 Task: Filter emails by the 'Red category' using the search tool.
Action: Mouse moved to (16, 66)
Screenshot: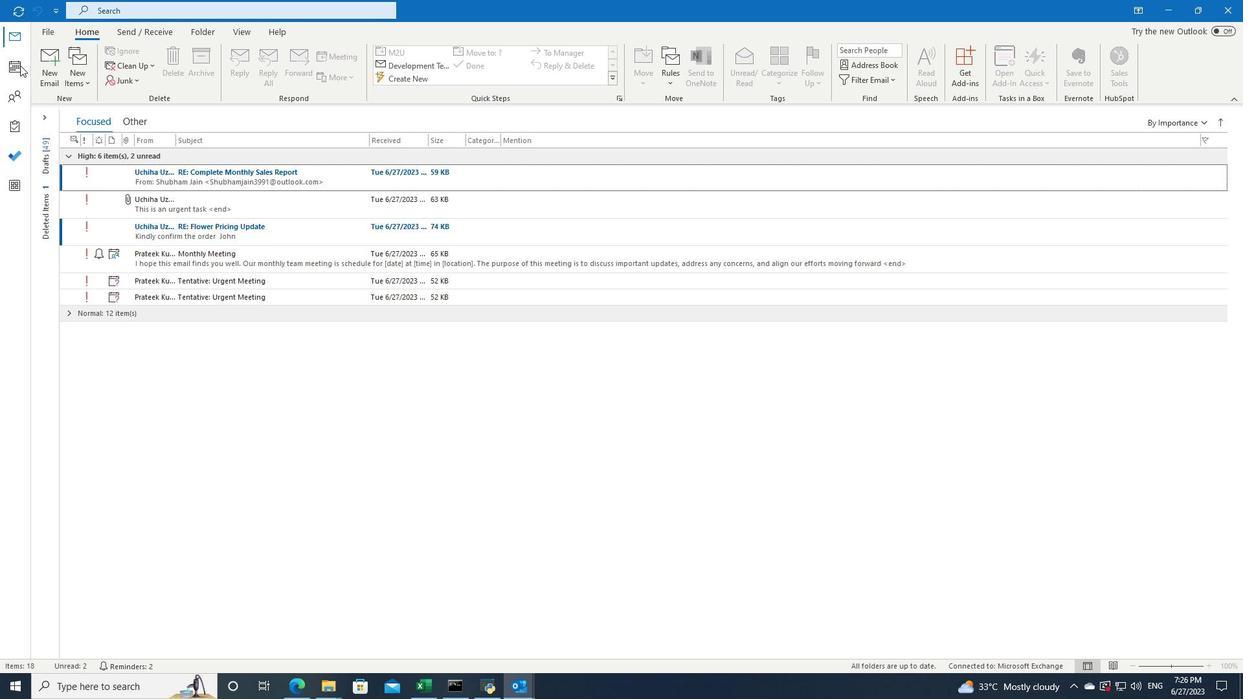 
Action: Mouse pressed left at (16, 66)
Screenshot: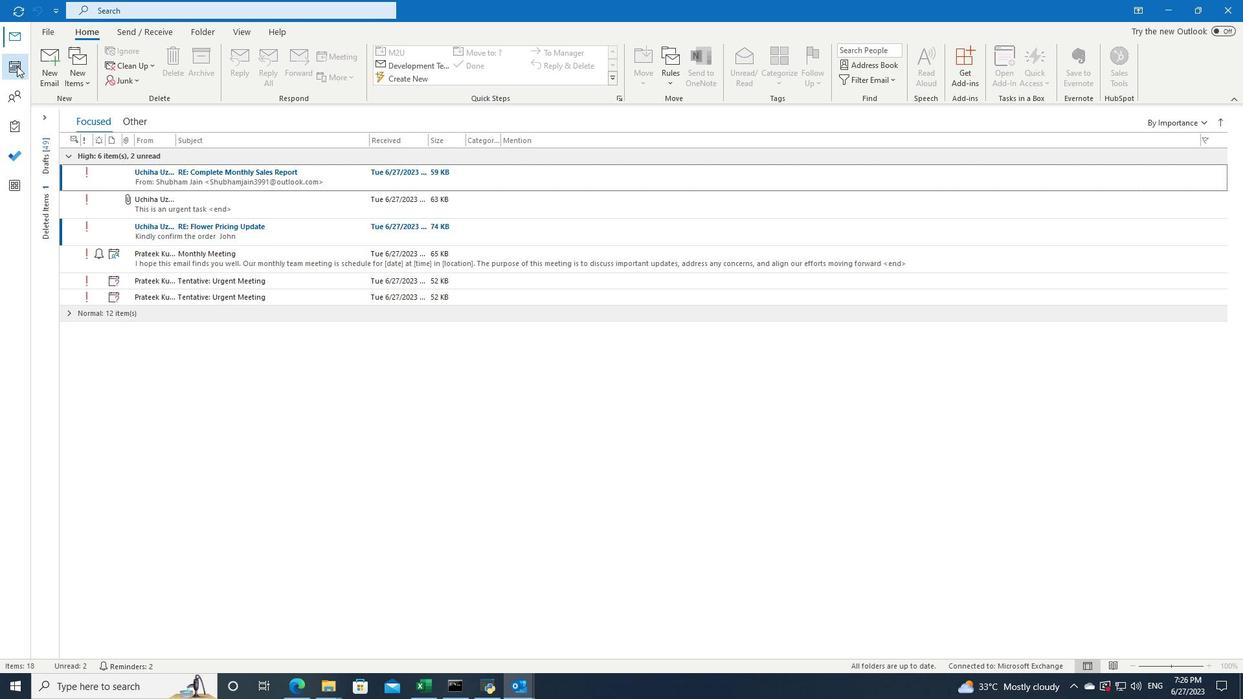 
Action: Mouse moved to (381, 12)
Screenshot: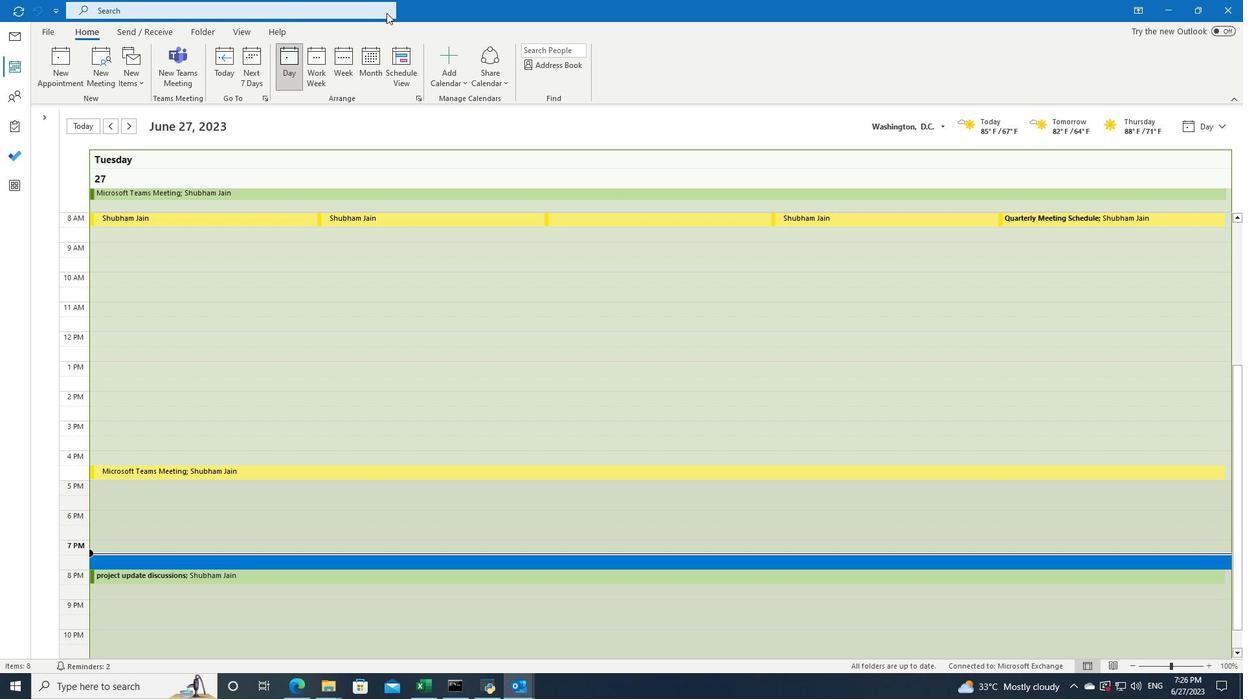 
Action: Mouse pressed left at (381, 12)
Screenshot: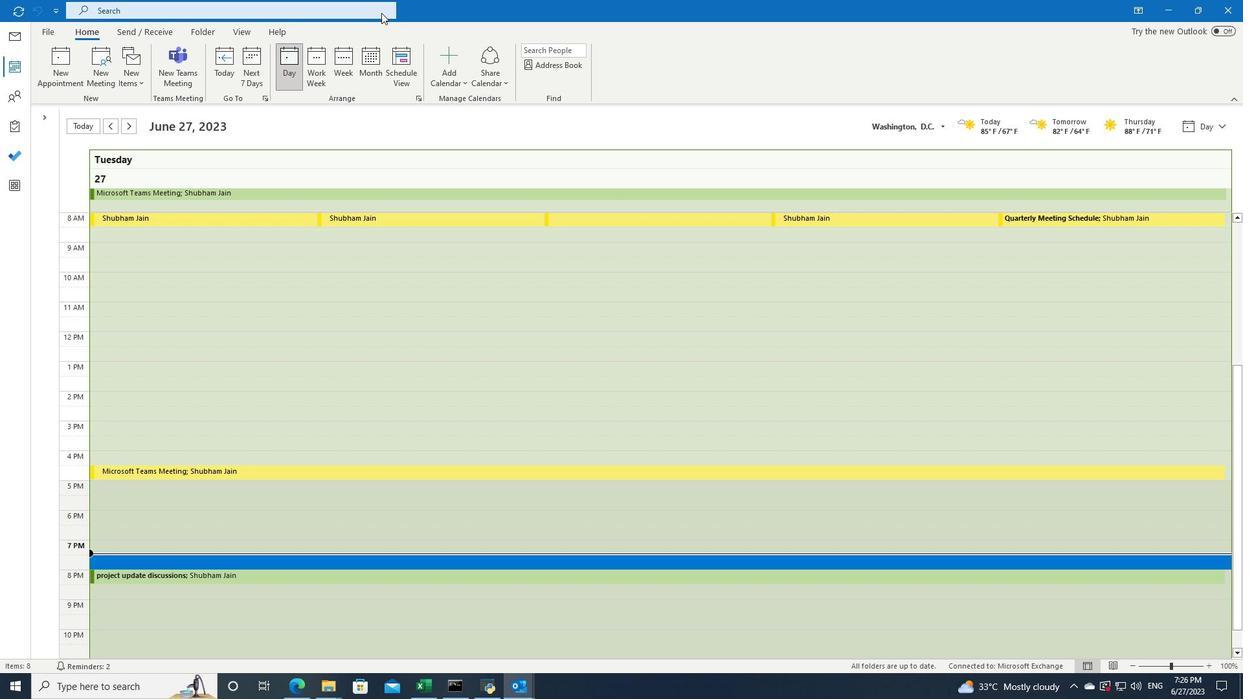 
Action: Mouse moved to (436, 10)
Screenshot: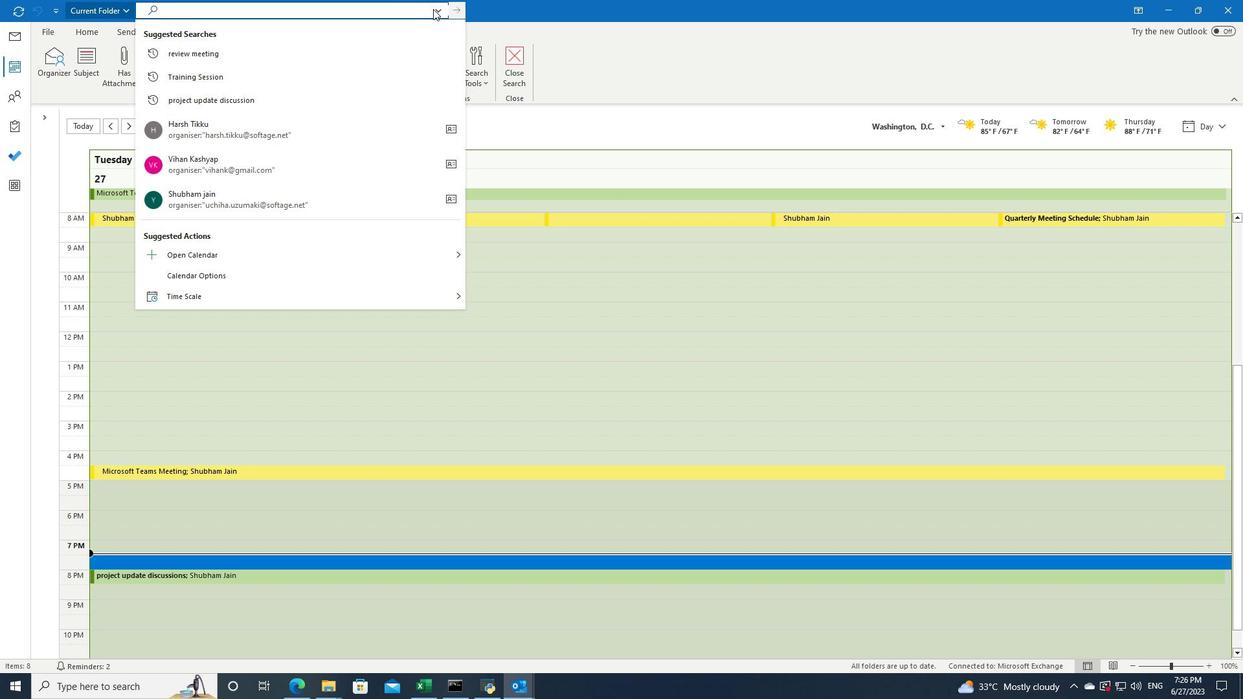 
Action: Mouse pressed left at (436, 10)
Screenshot: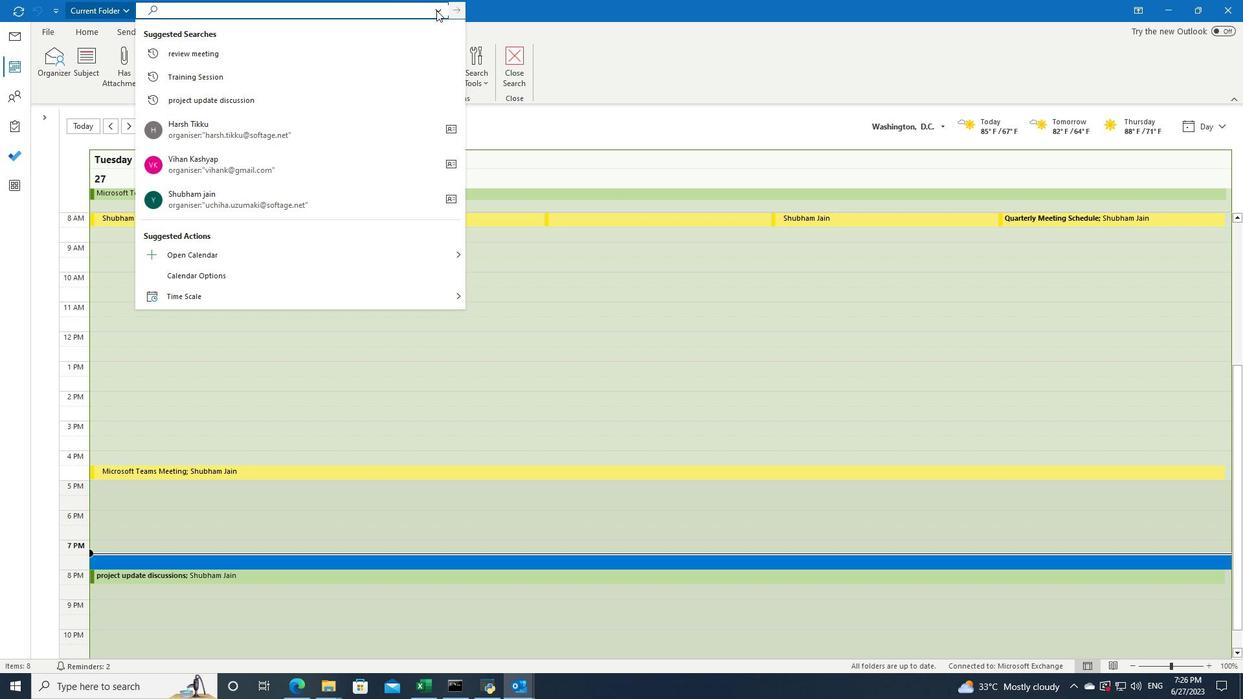 
Action: Mouse moved to (448, 90)
Screenshot: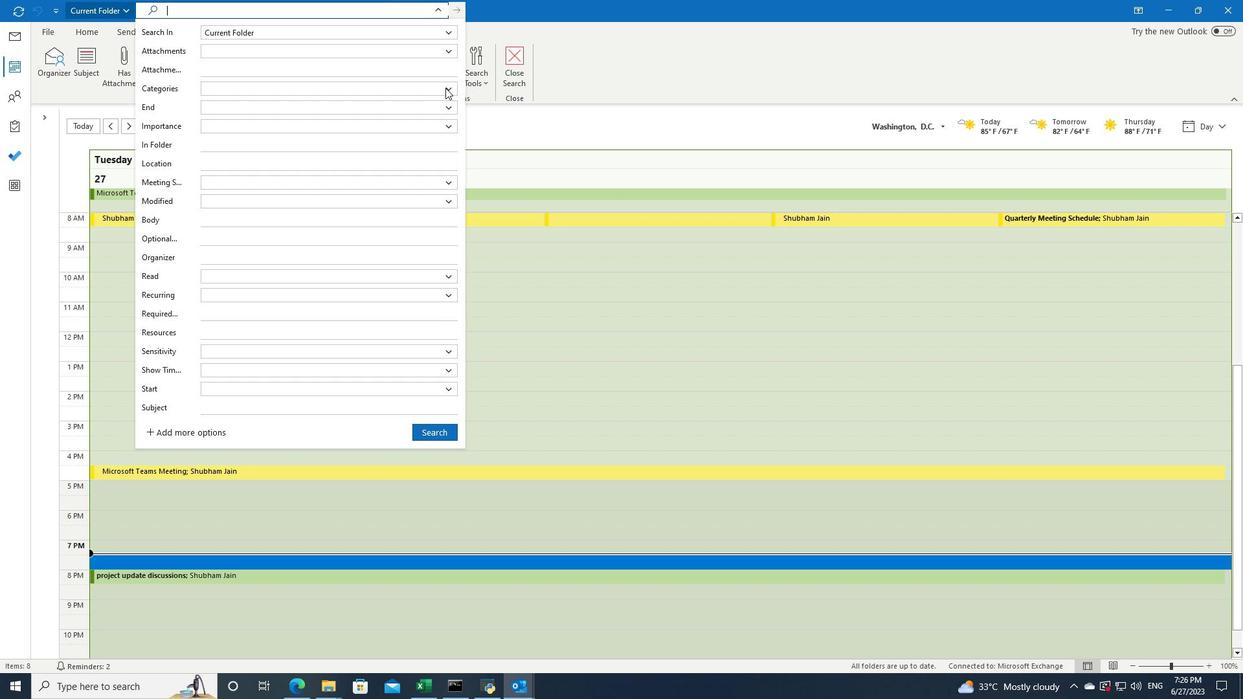 
Action: Mouse pressed left at (448, 90)
Screenshot: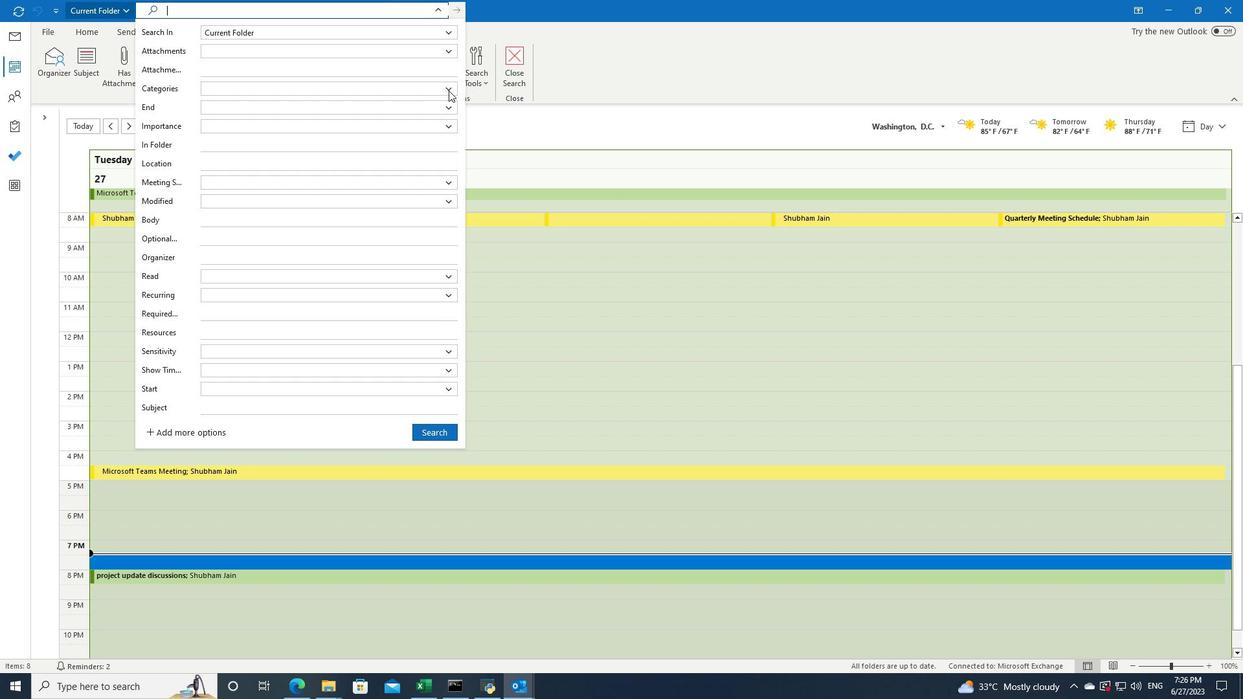 
Action: Mouse moved to (277, 208)
Screenshot: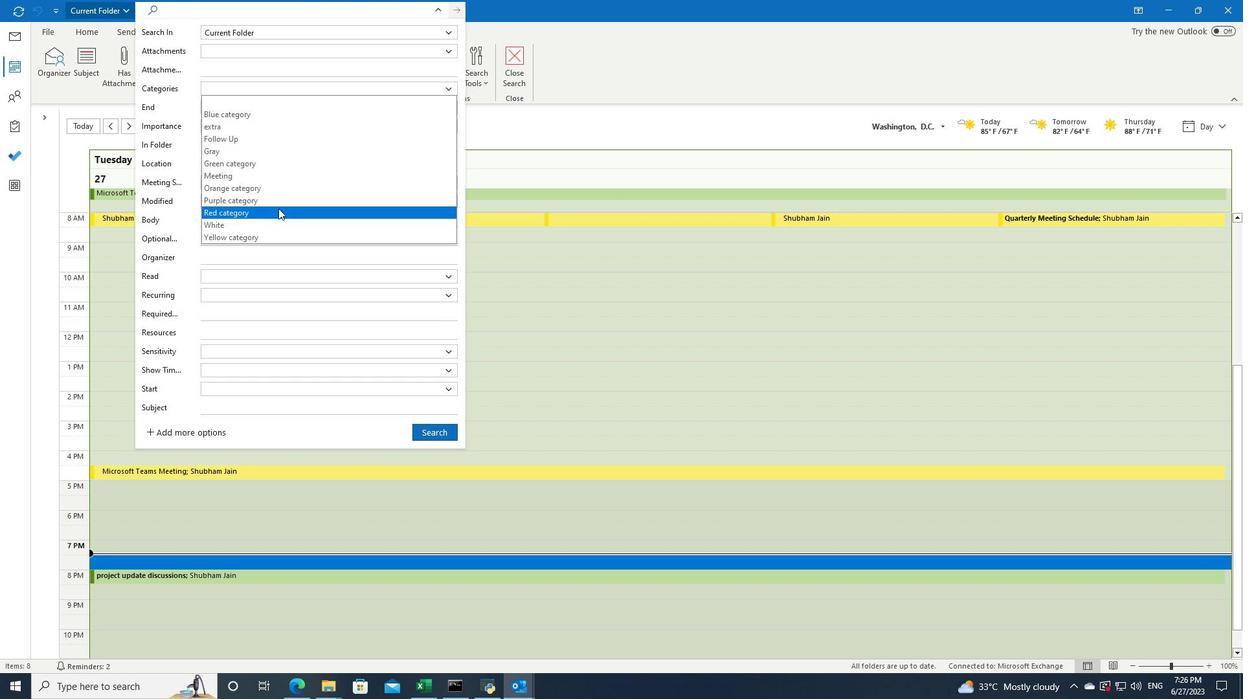 
Action: Mouse pressed left at (277, 208)
Screenshot: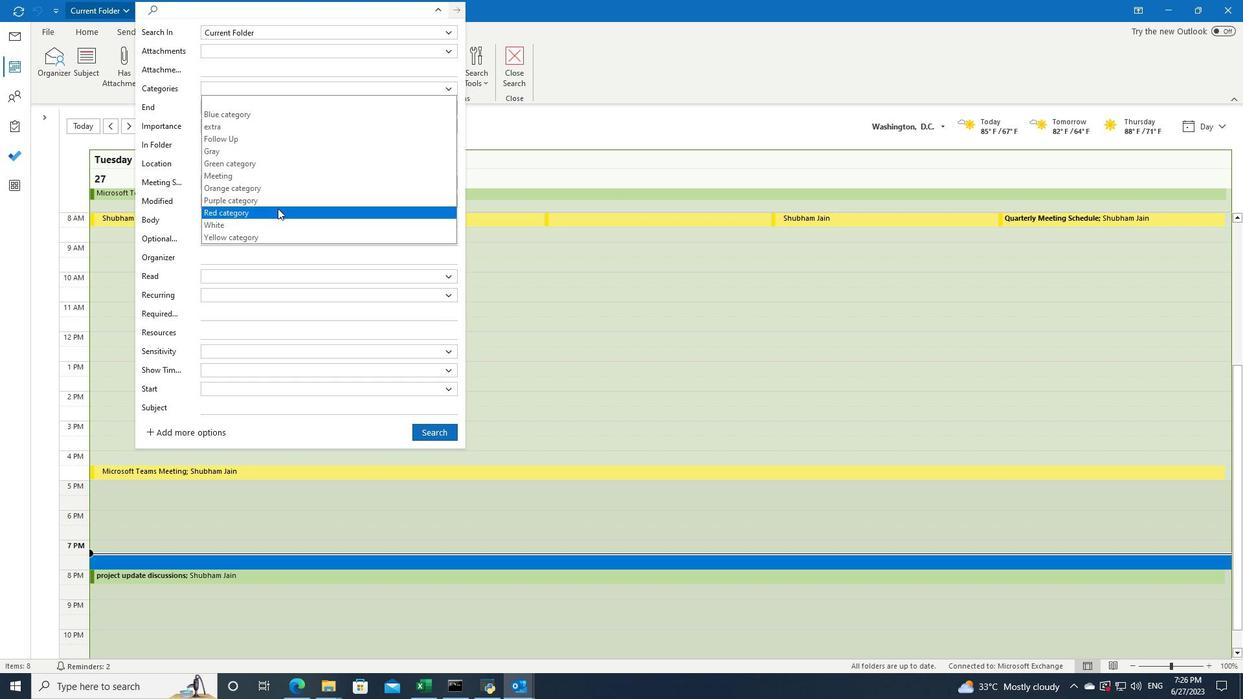 
Action: Mouse moved to (427, 428)
Screenshot: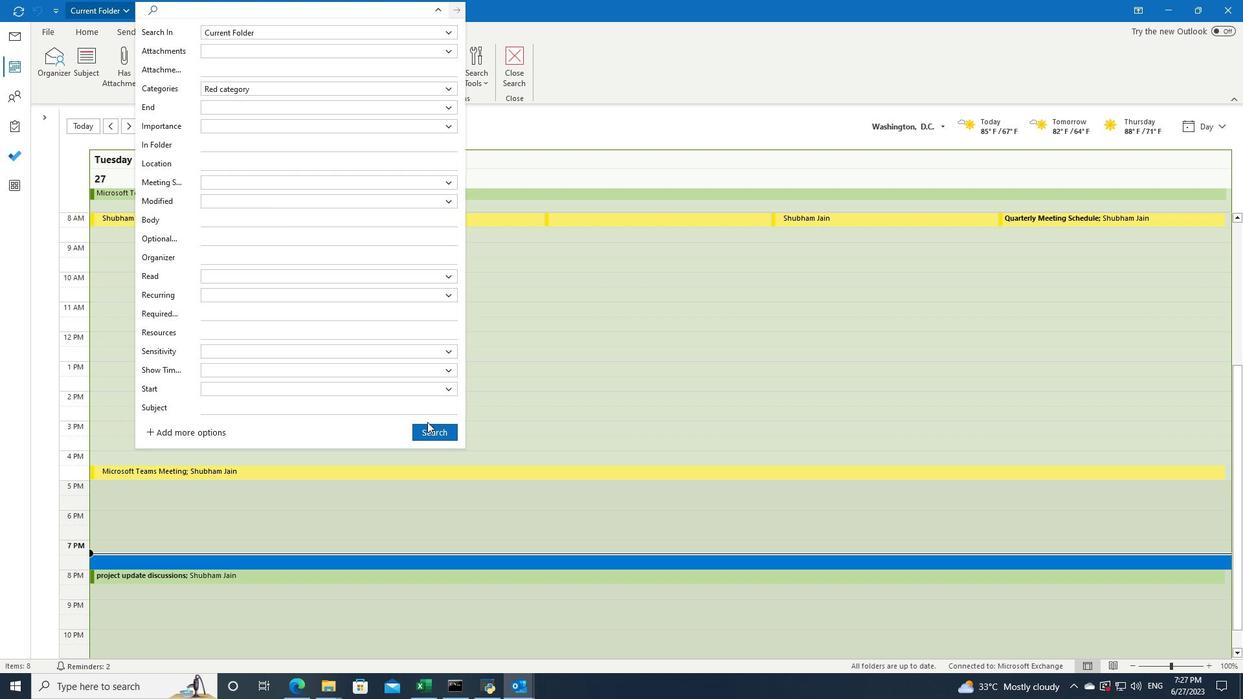 
Action: Mouse pressed left at (427, 428)
Screenshot: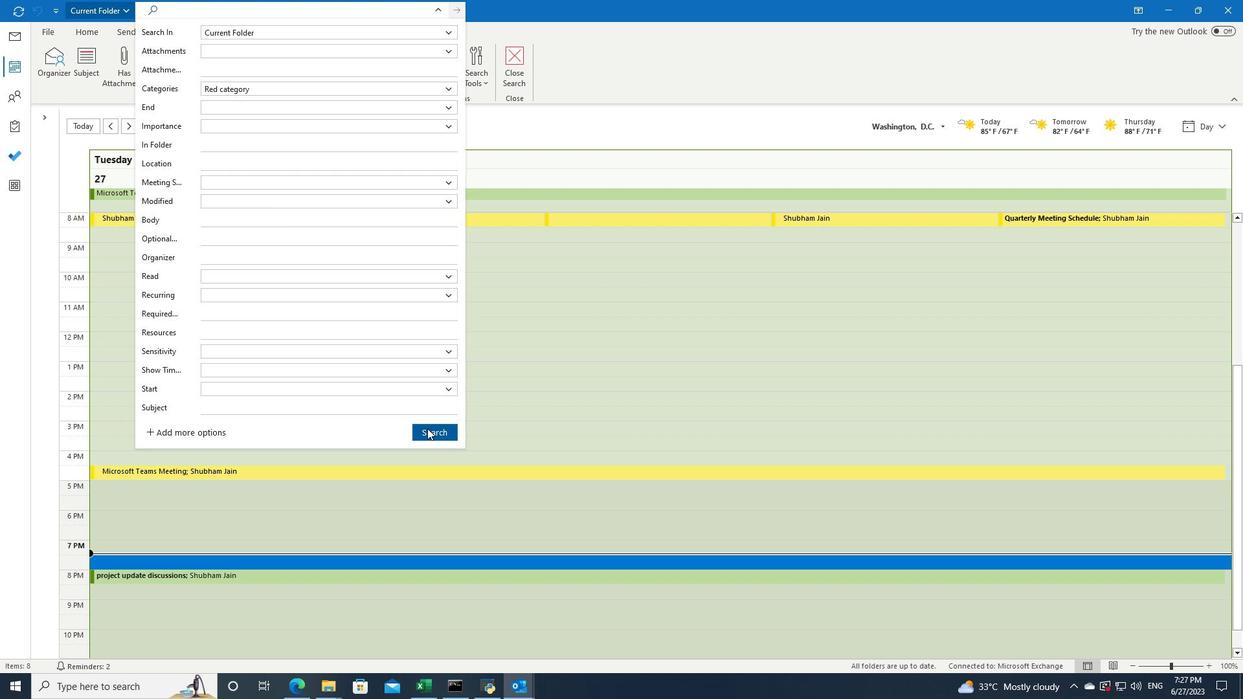 
